 Task: Create a new board button from which we can find a card "Trello first" and copy it at the bottom of the list "Progress report".
Action: Mouse moved to (1125, 98)
Screenshot: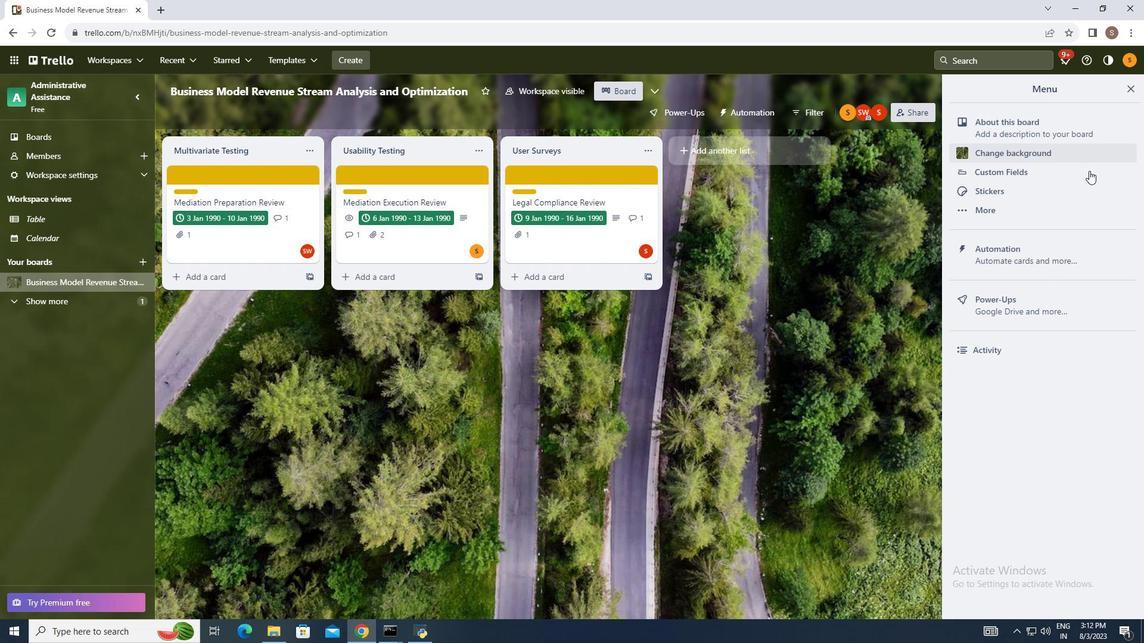 
Action: Mouse pressed left at (1125, 98)
Screenshot: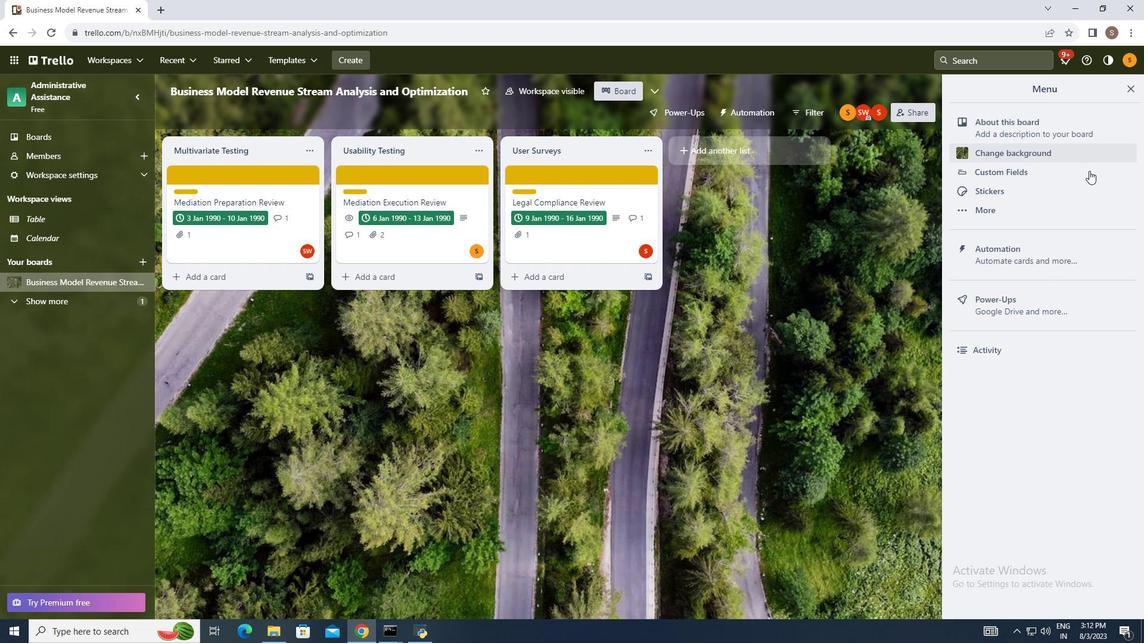 
Action: Mouse moved to (1044, 253)
Screenshot: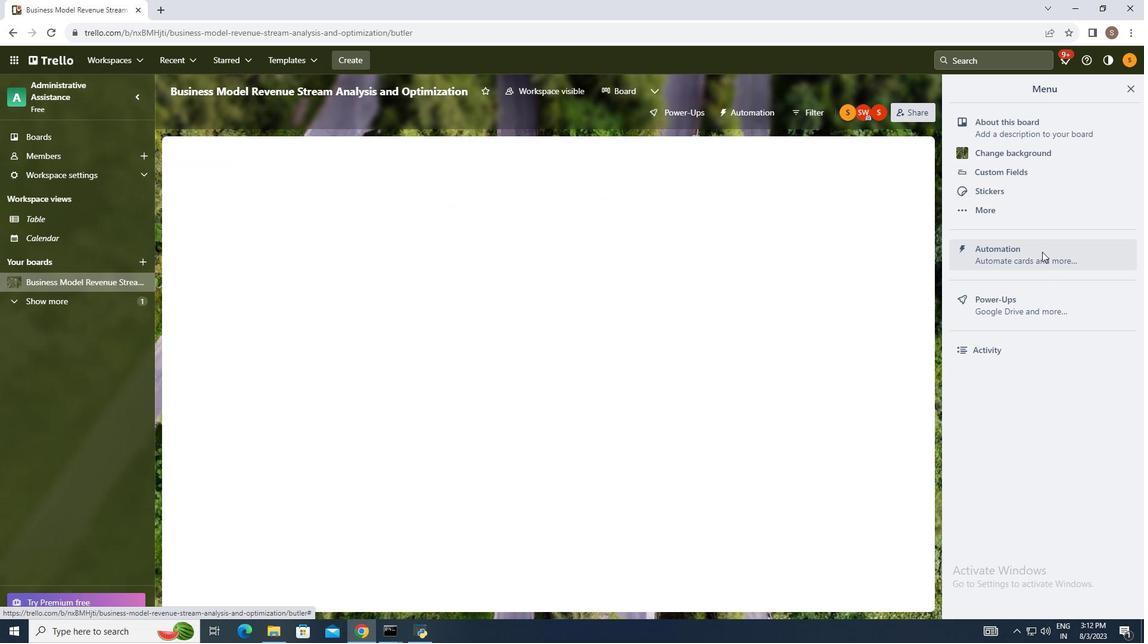 
Action: Mouse pressed left at (1044, 253)
Screenshot: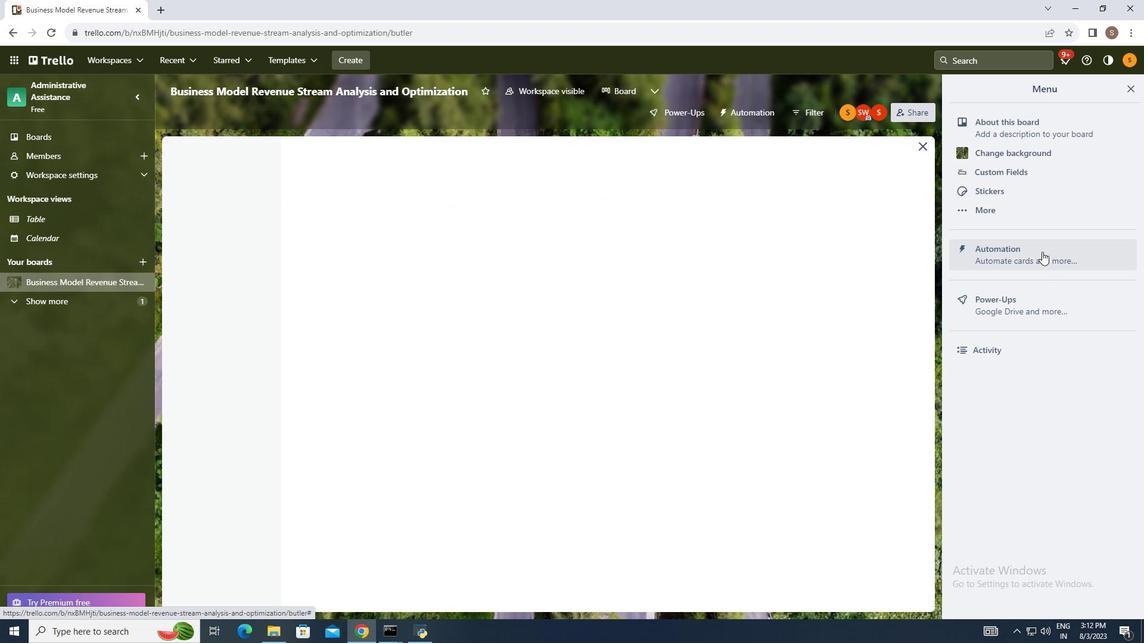 
Action: Mouse moved to (225, 333)
Screenshot: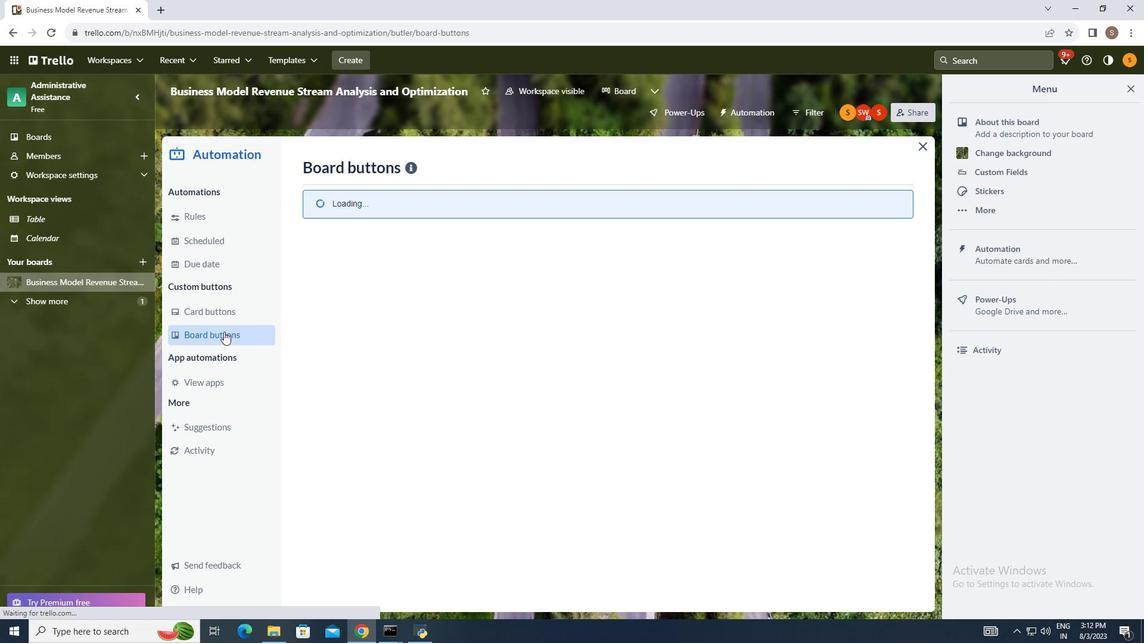 
Action: Mouse pressed left at (225, 333)
Screenshot: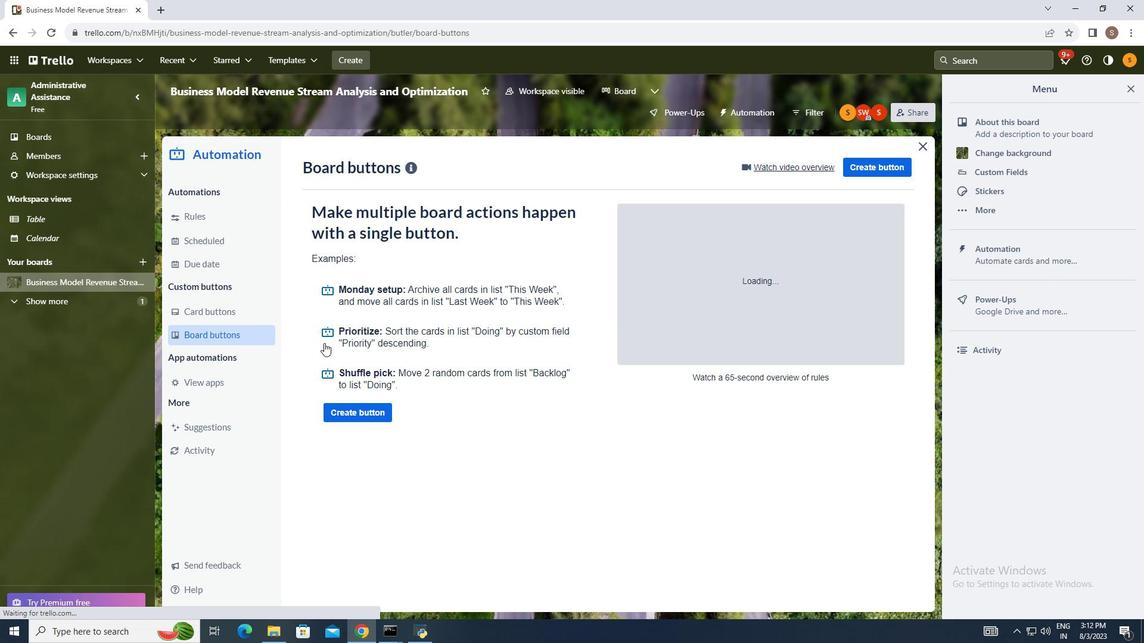 
Action: Mouse moved to (859, 168)
Screenshot: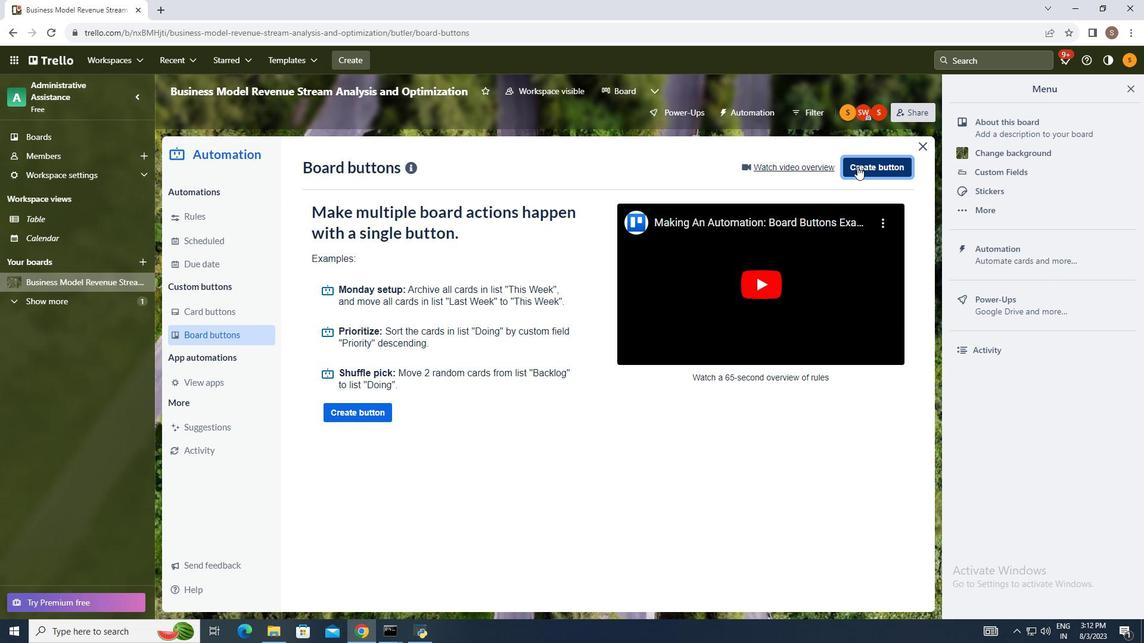 
Action: Mouse pressed left at (859, 168)
Screenshot: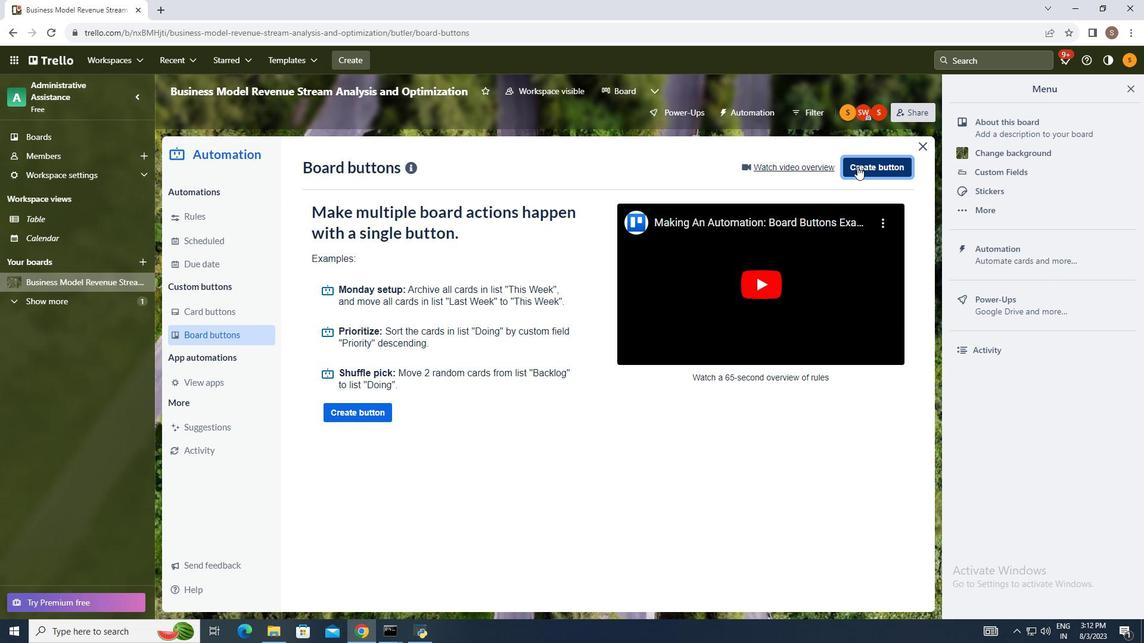 
Action: Mouse moved to (608, 330)
Screenshot: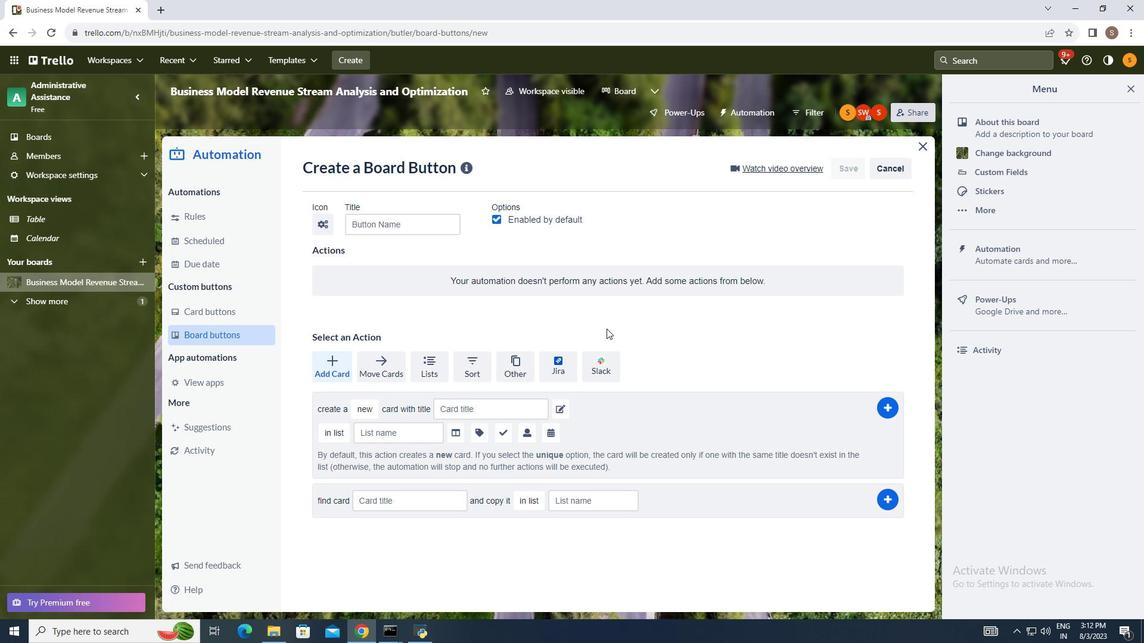 
Action: Mouse pressed left at (608, 330)
Screenshot: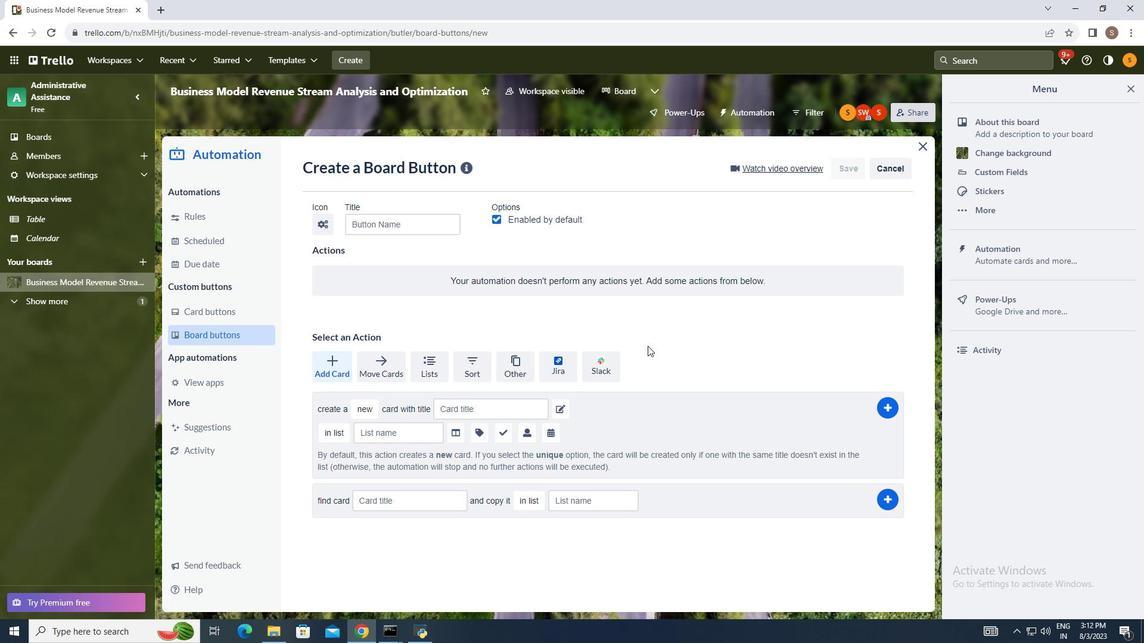 
Action: Mouse moved to (653, 377)
Screenshot: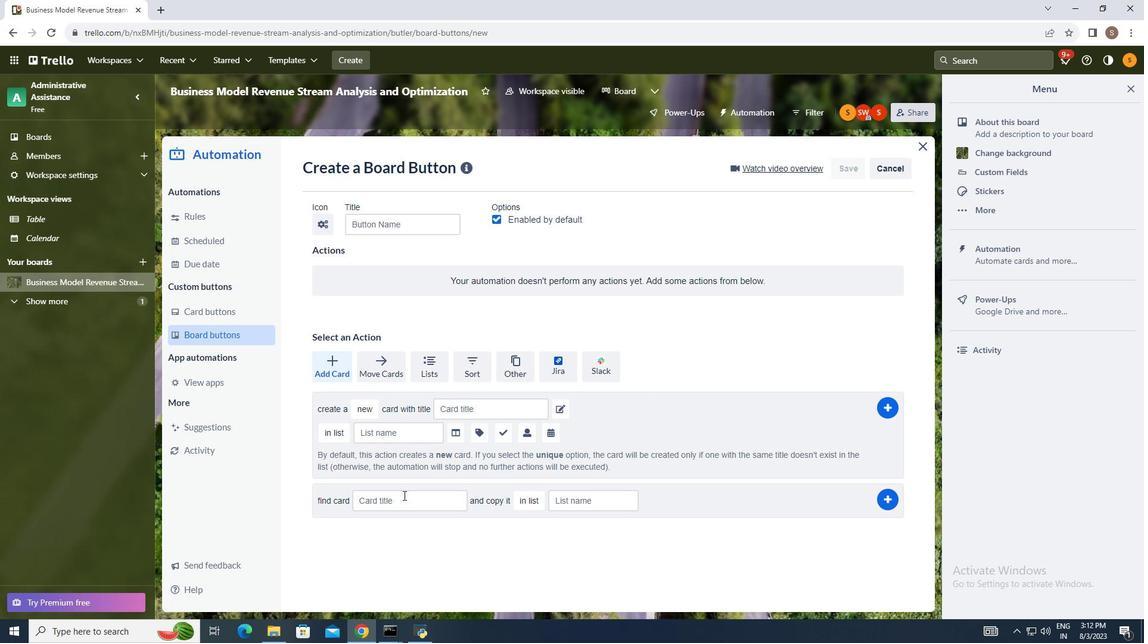 
Action: Mouse scrolled (652, 376) with delta (0, 0)
Screenshot: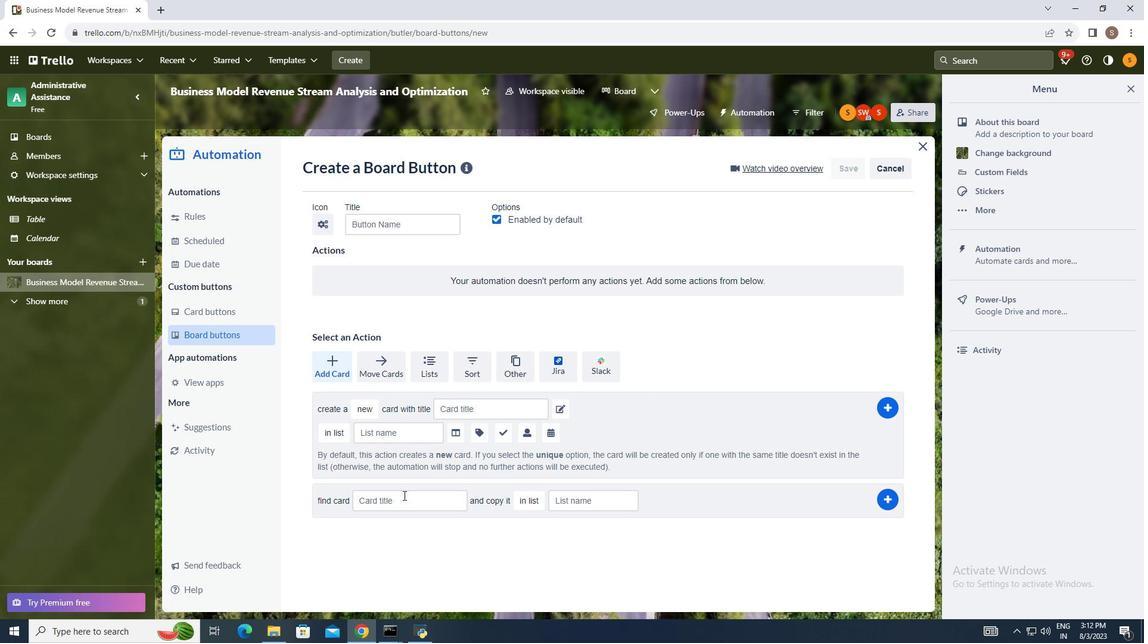 
Action: Mouse scrolled (653, 376) with delta (0, 0)
Screenshot: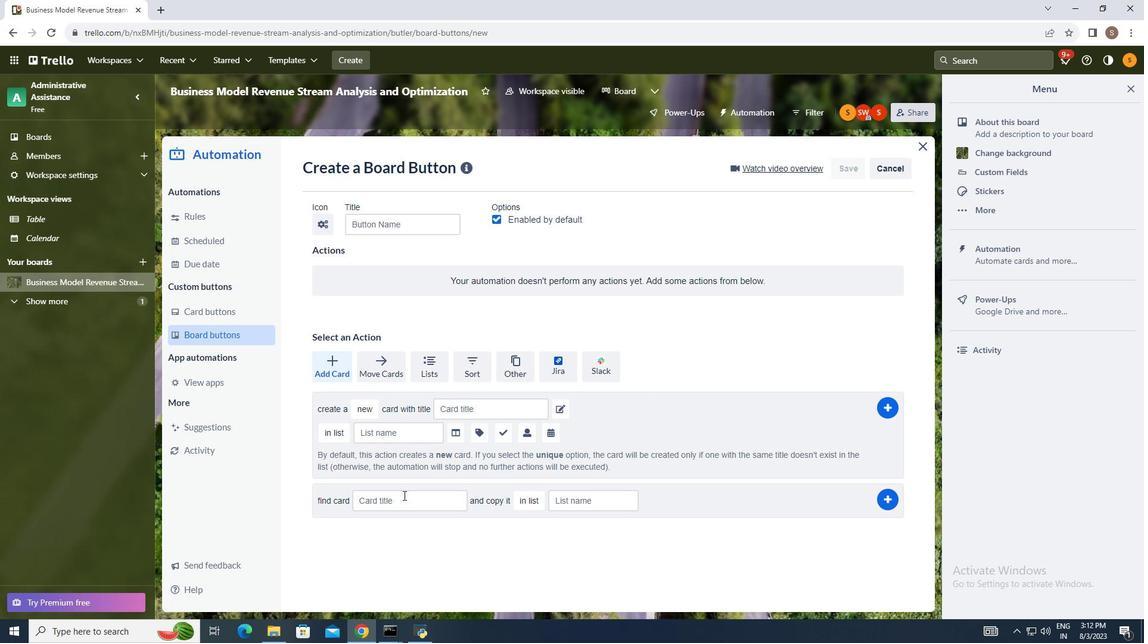 
Action: Mouse scrolled (653, 377) with delta (0, 0)
Screenshot: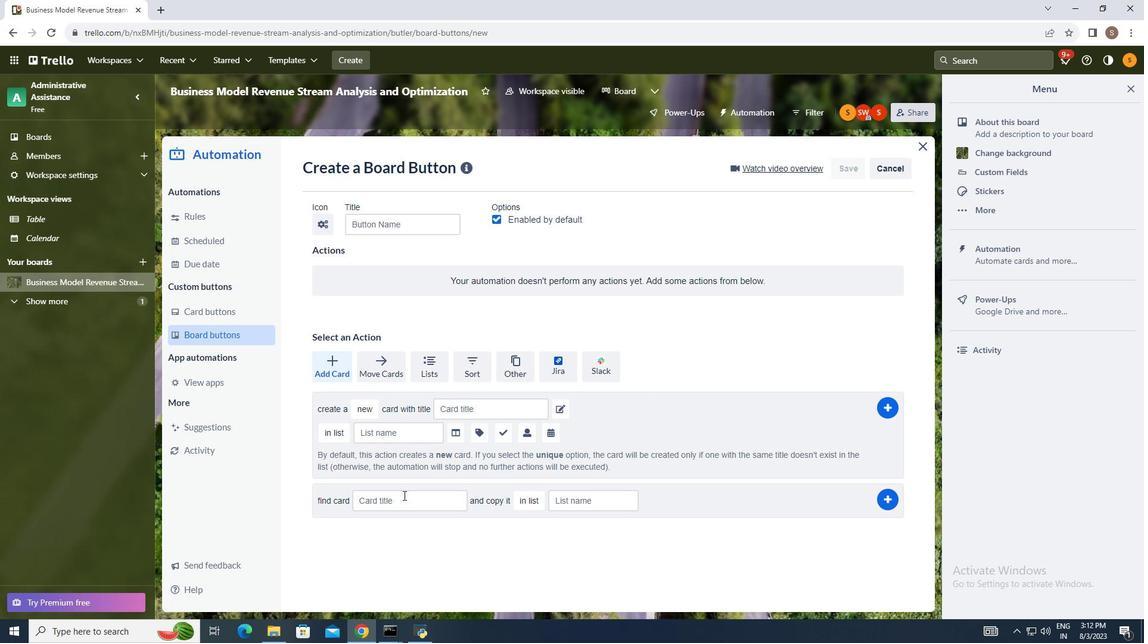 
Action: Mouse moved to (653, 380)
Screenshot: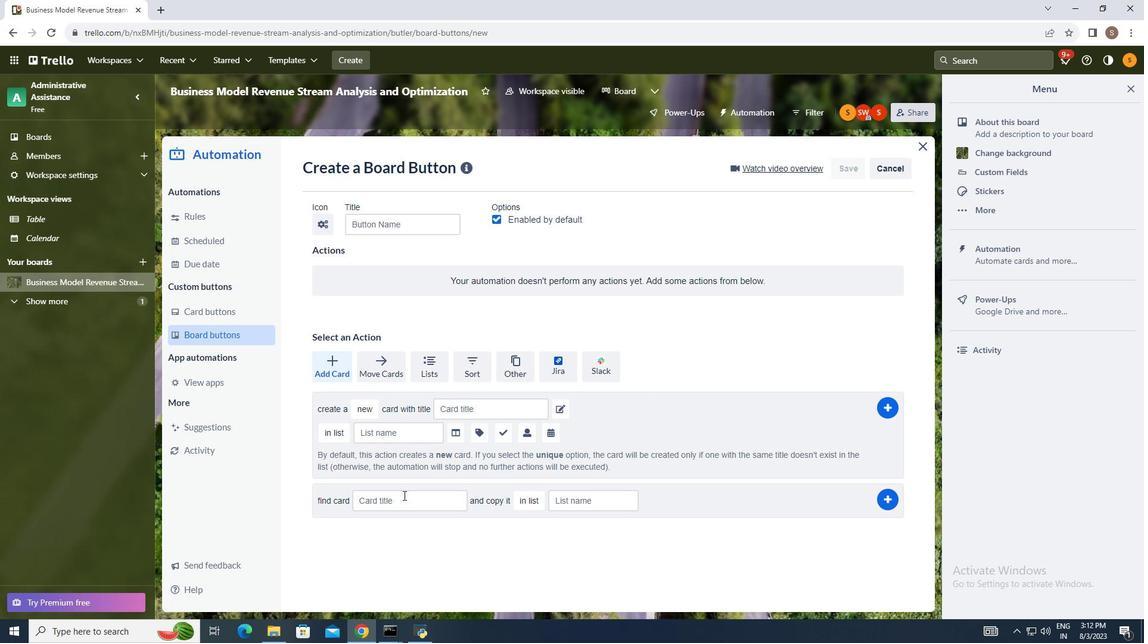 
Action: Mouse scrolled (653, 380) with delta (0, 0)
Screenshot: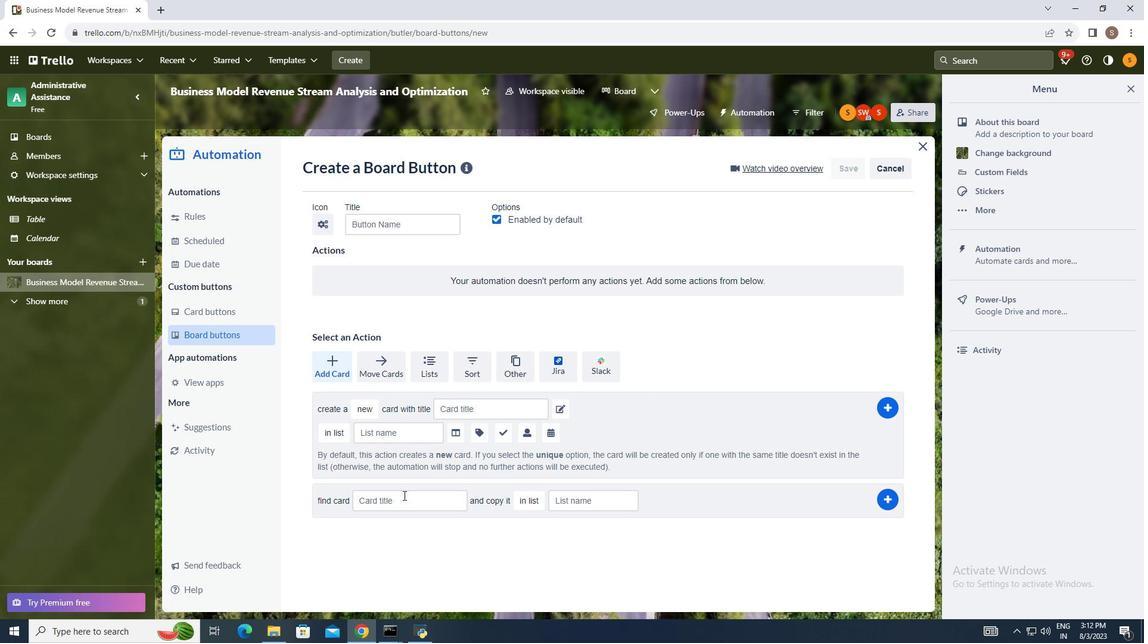 
Action: Mouse moved to (405, 497)
Screenshot: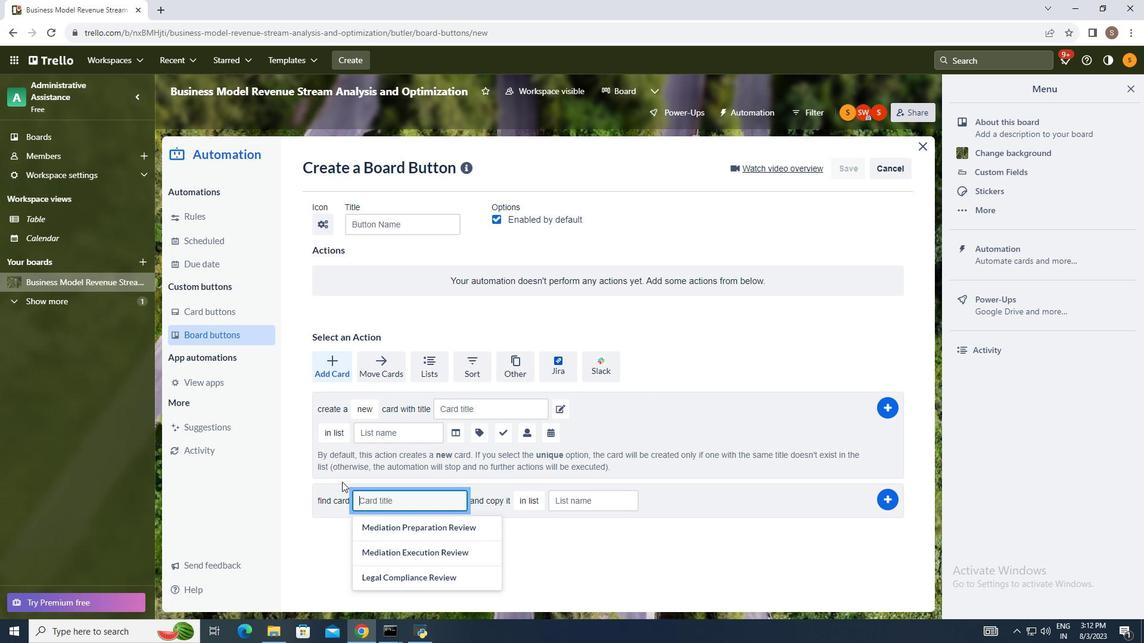 
Action: Mouse pressed left at (405, 497)
Screenshot: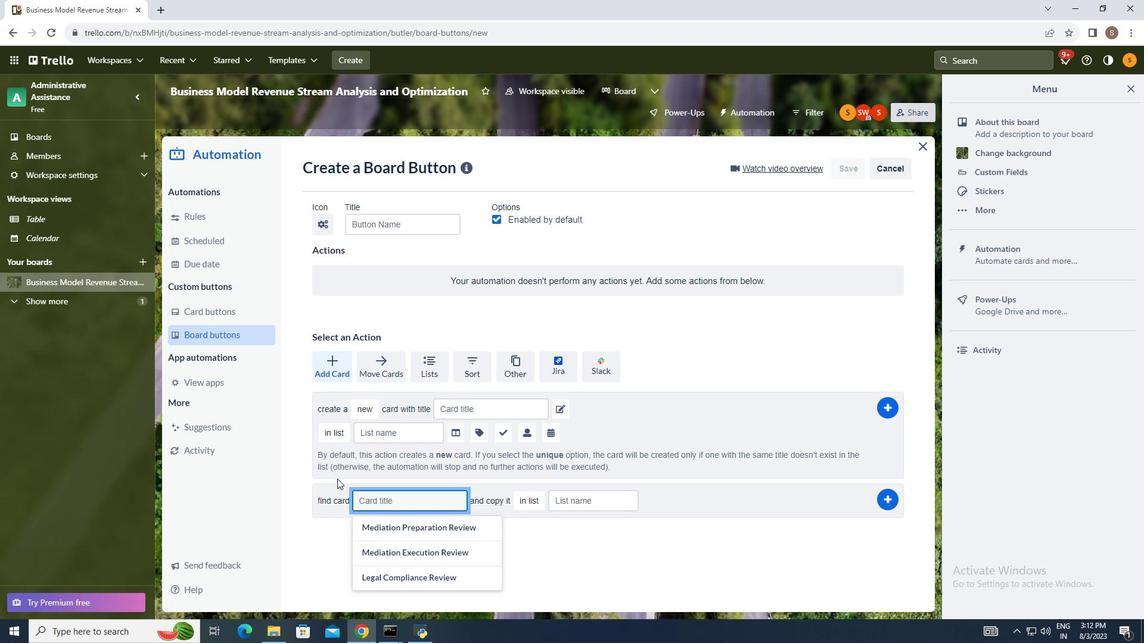 
Action: Mouse moved to (324, 470)
Screenshot: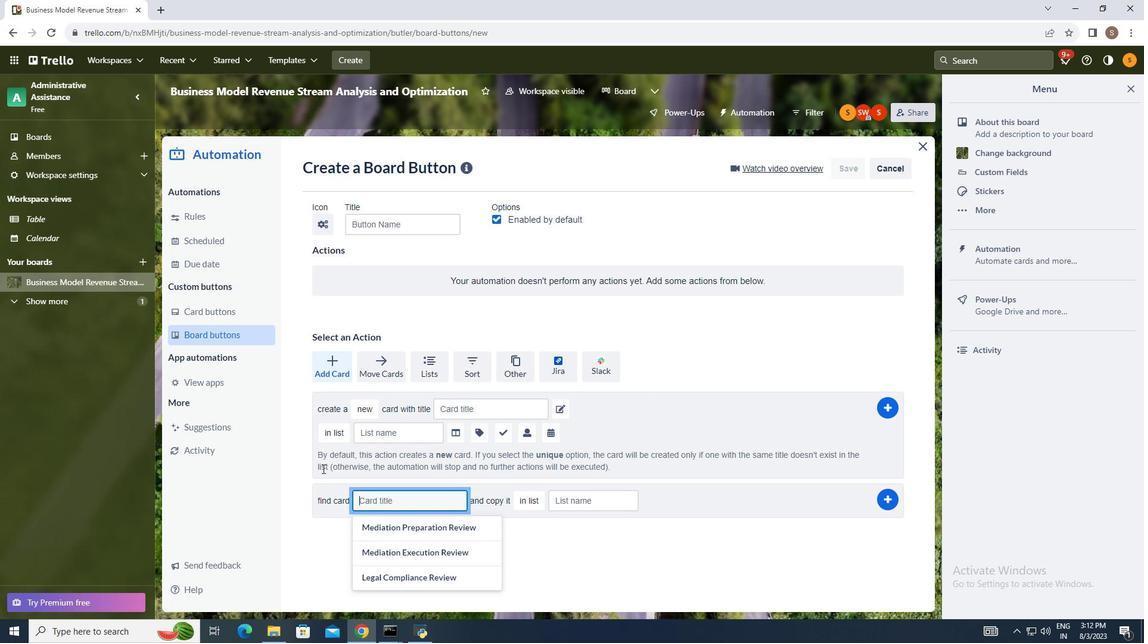 
Action: Key pressed <Key.shift_r>Trello<Key.space>first
Screenshot: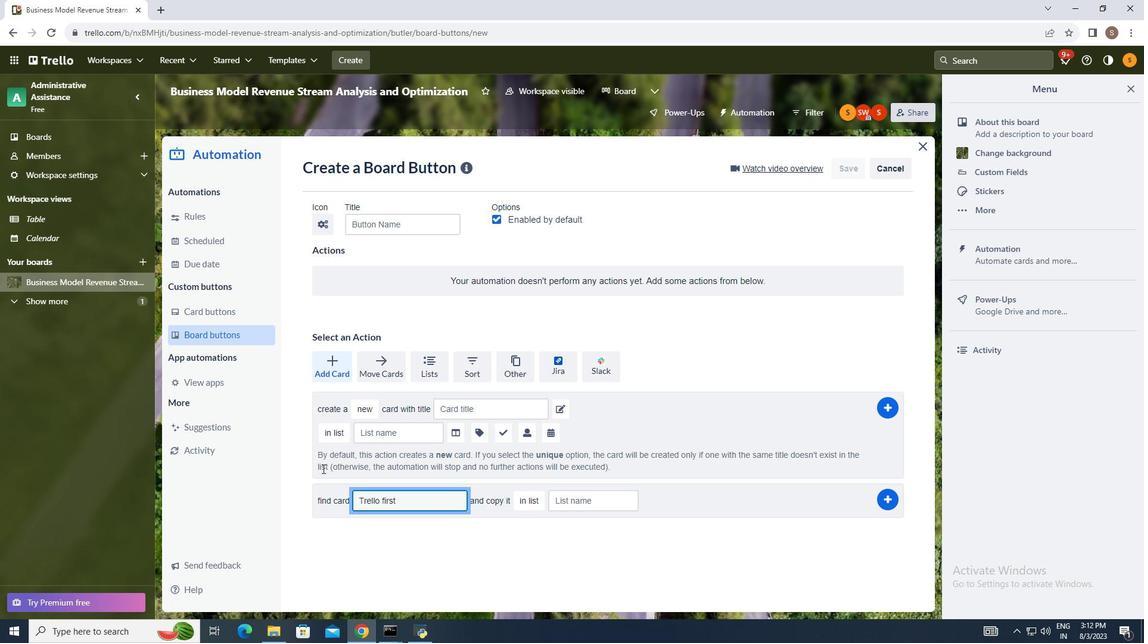 
Action: Mouse moved to (524, 509)
Screenshot: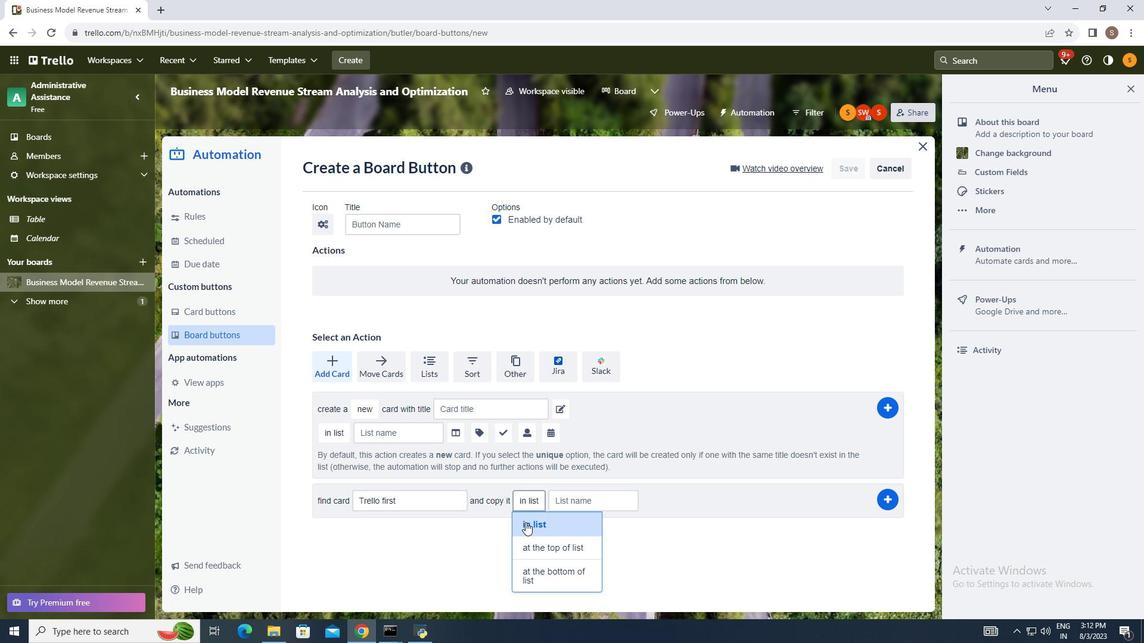 
Action: Mouse pressed left at (524, 509)
Screenshot: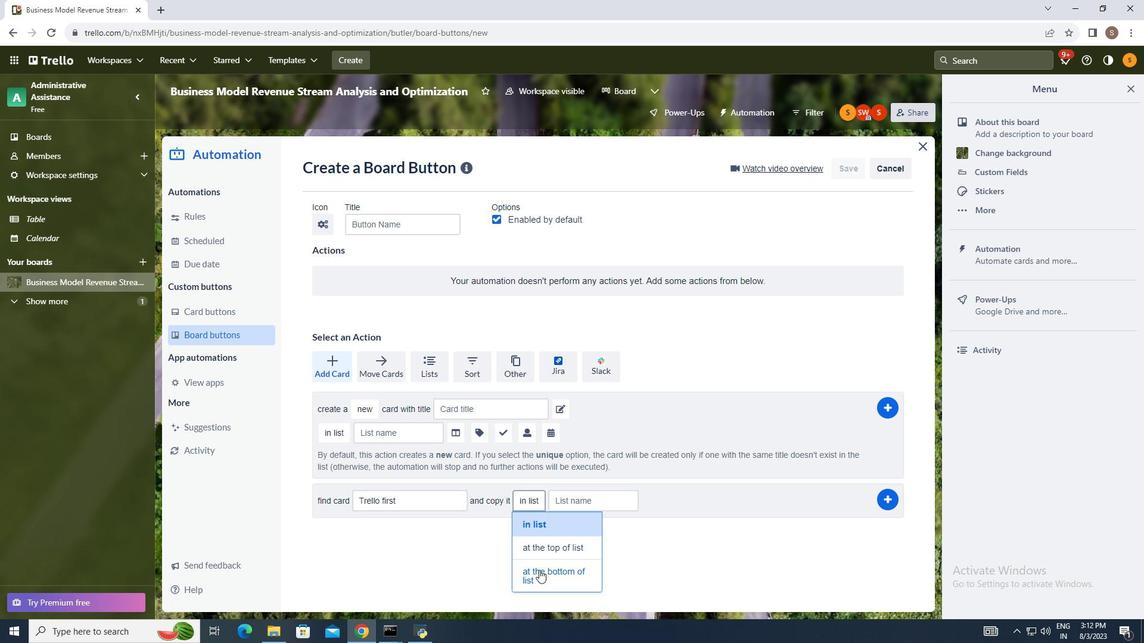
Action: Mouse moved to (542, 574)
Screenshot: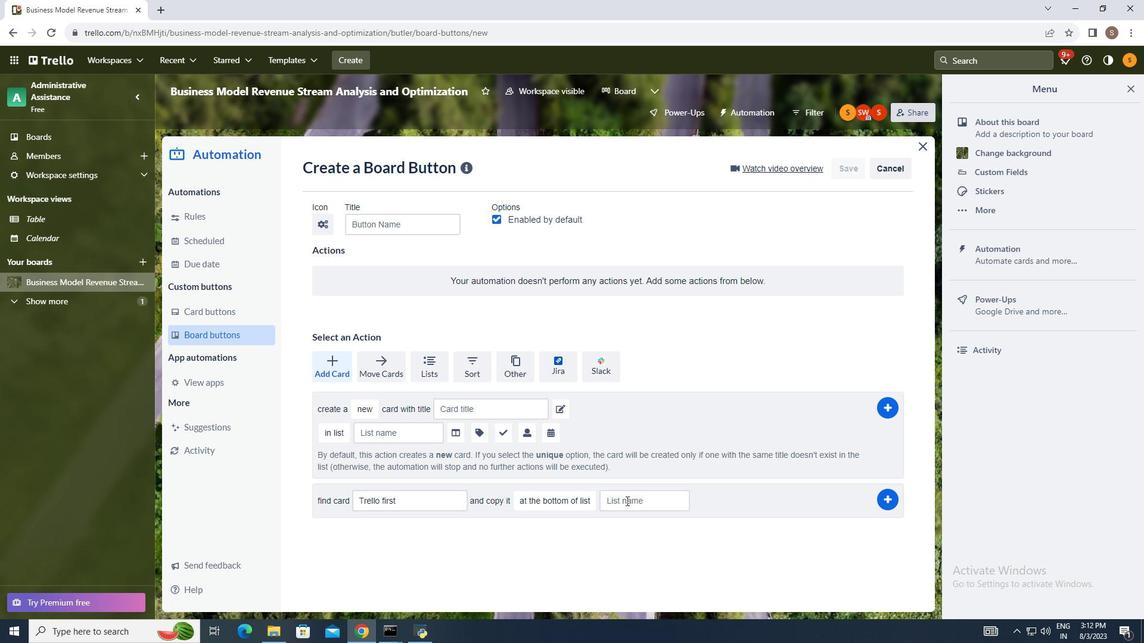 
Action: Mouse pressed left at (542, 574)
Screenshot: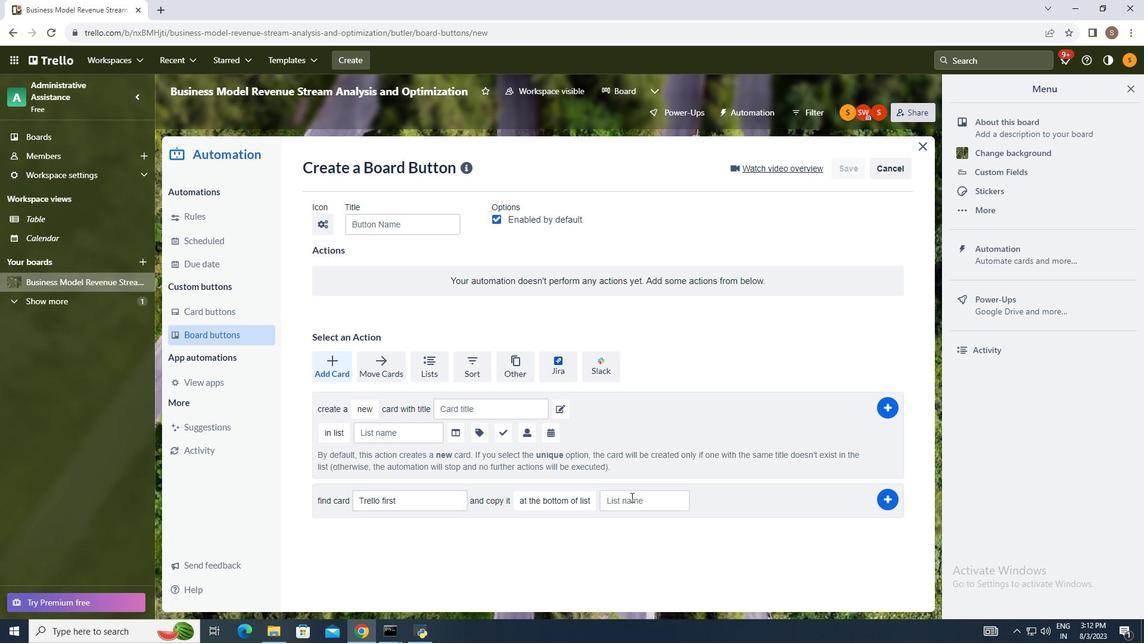 
Action: Mouse moved to (632, 499)
Screenshot: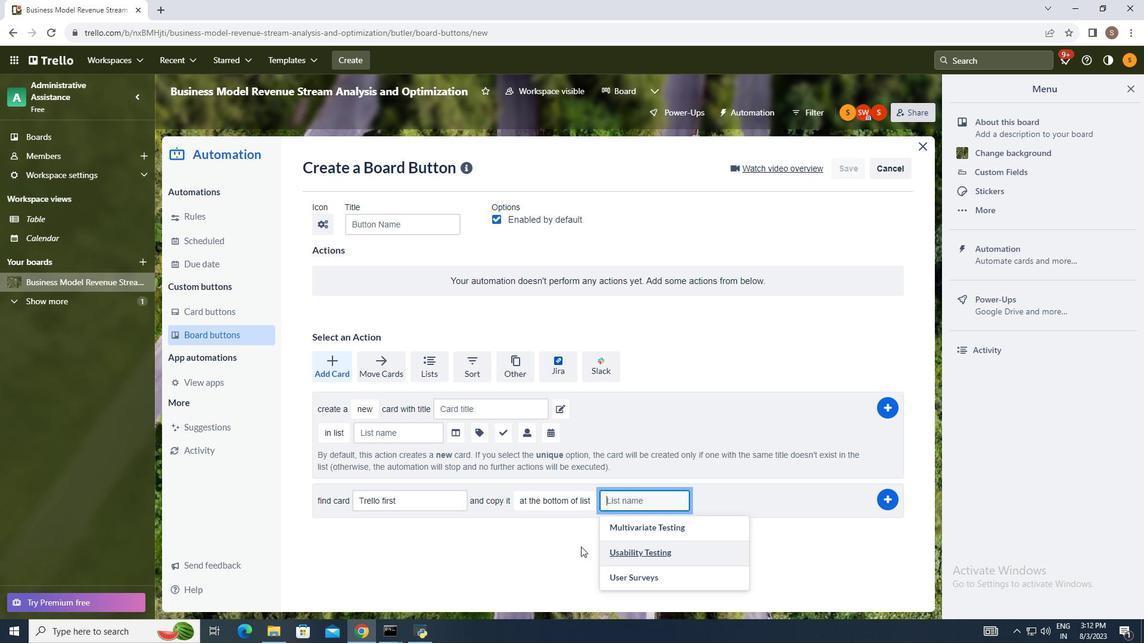 
Action: Mouse pressed left at (632, 499)
Screenshot: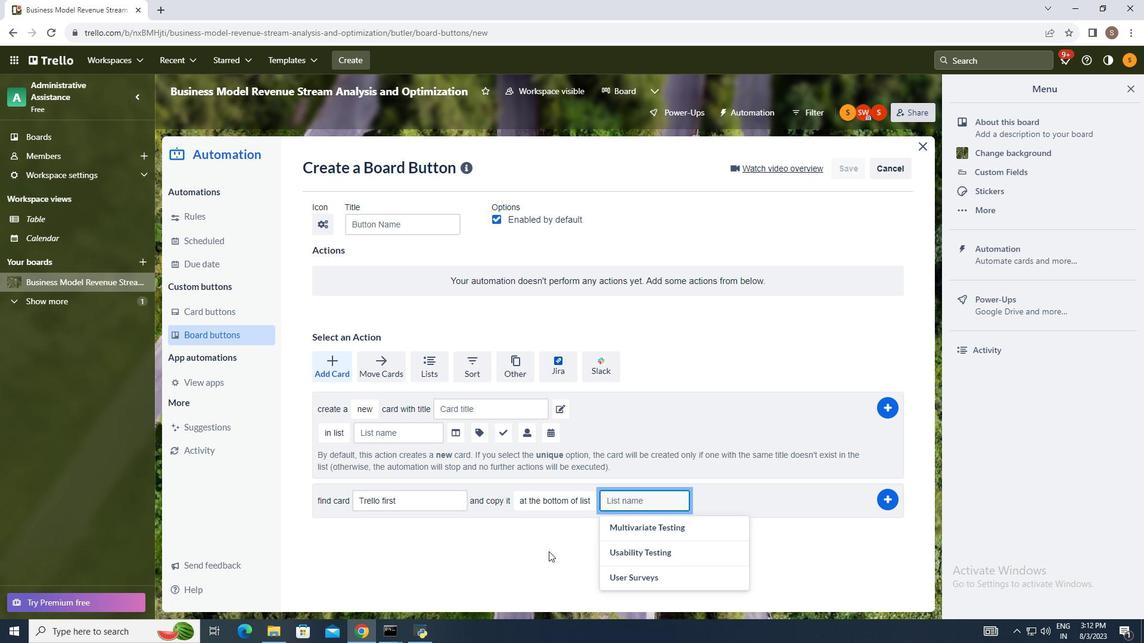 
Action: Mouse moved to (550, 553)
Screenshot: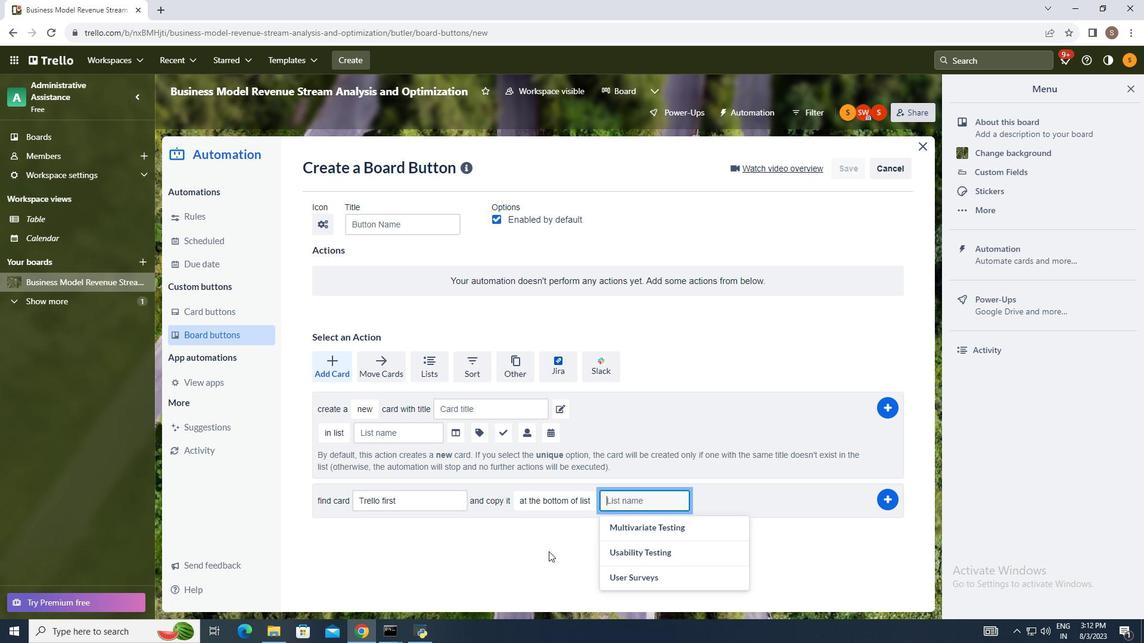 
Action: Key pressed <Key.shift>Progress<Key.space>report
Screenshot: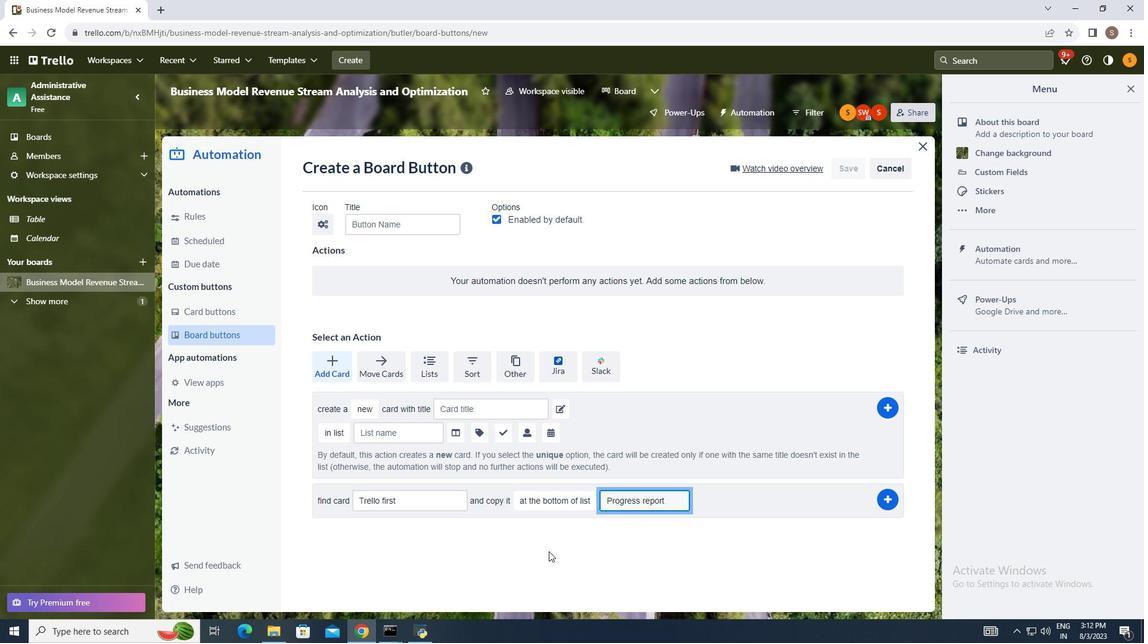 
Action: Mouse moved to (892, 501)
Screenshot: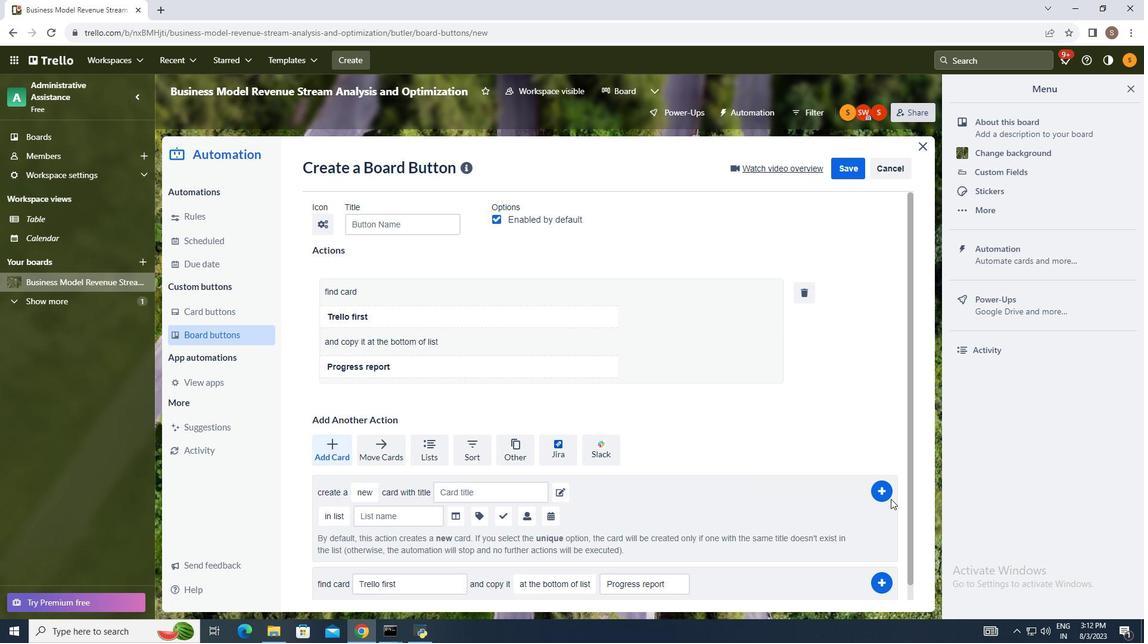 
Action: Mouse pressed left at (892, 501)
Screenshot: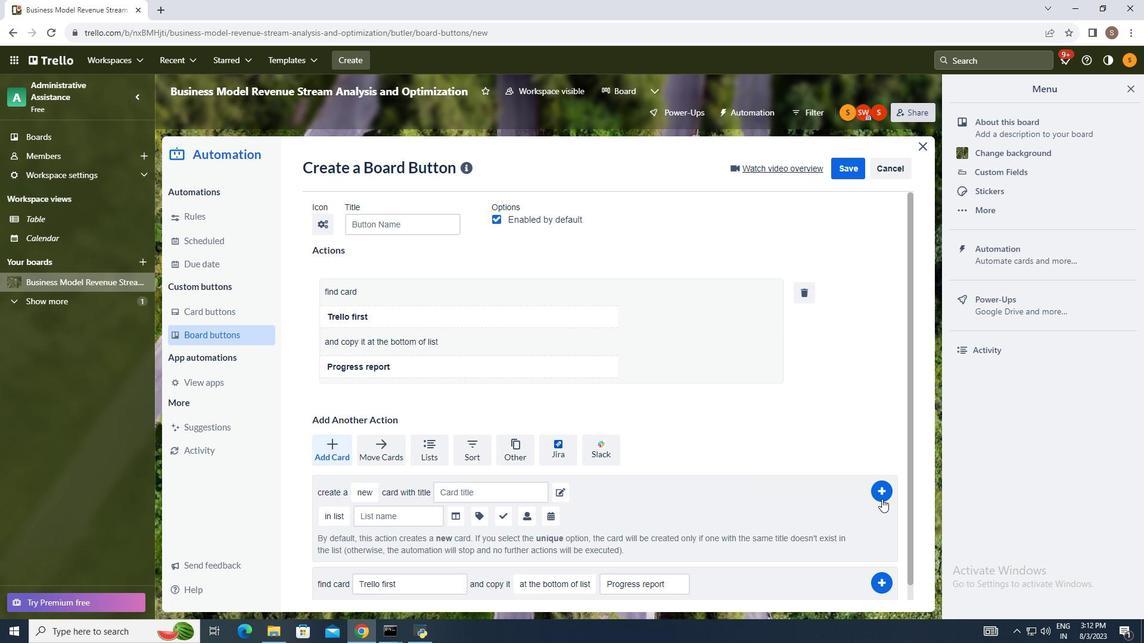 
Action: Mouse moved to (840, 415)
Screenshot: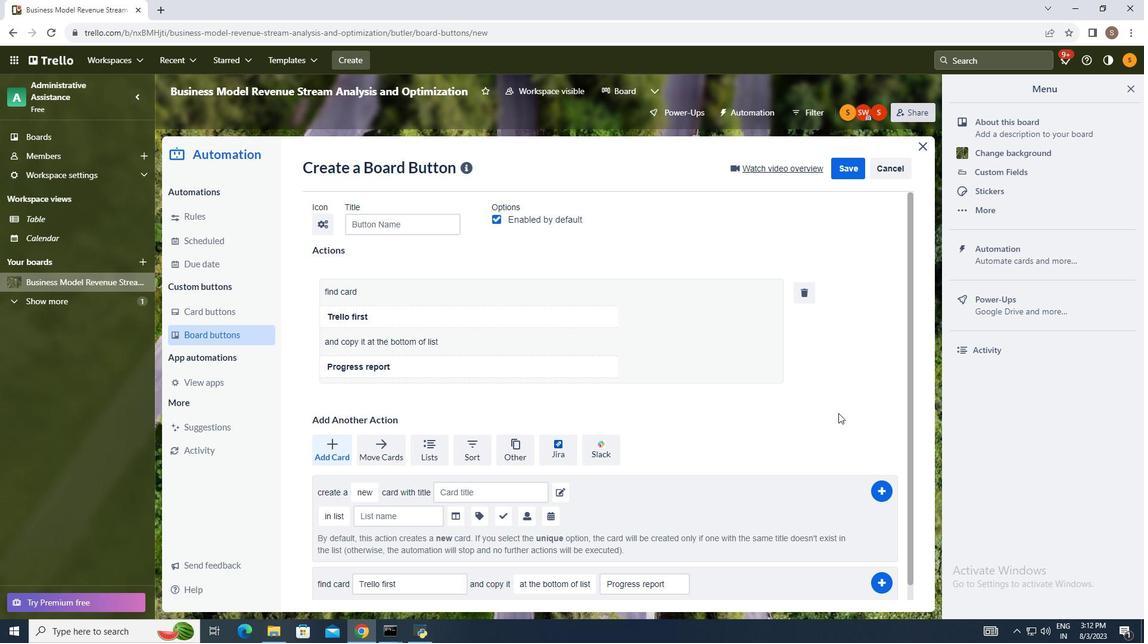 
